 Task: Enable the headers and footers.
Action: Mouse moved to (40, 70)
Screenshot: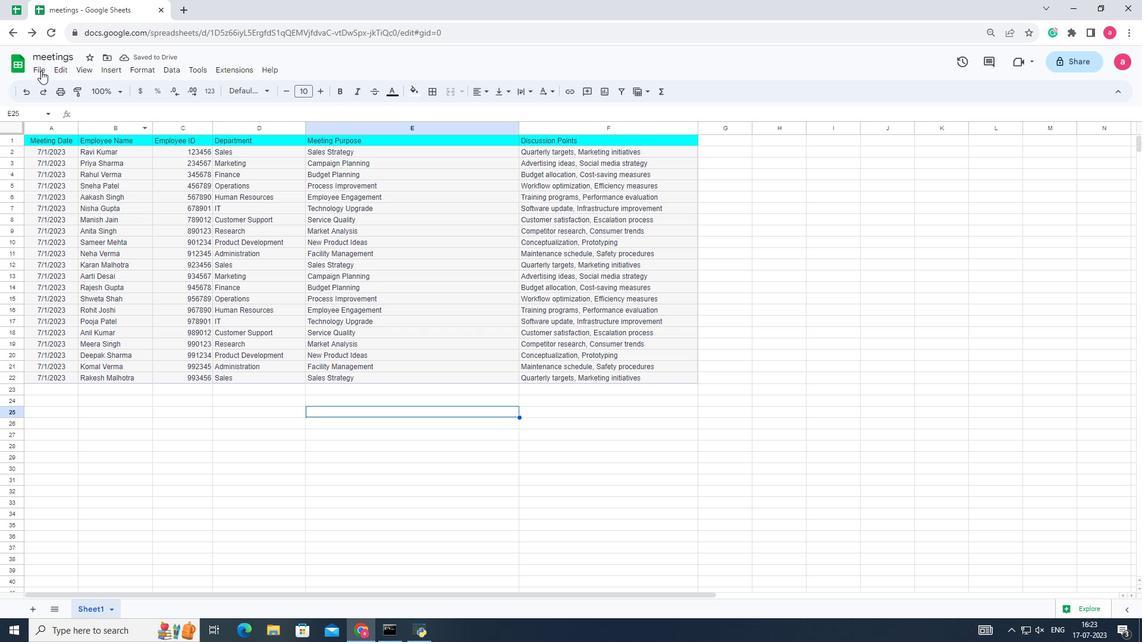 
Action: Mouse pressed left at (40, 70)
Screenshot: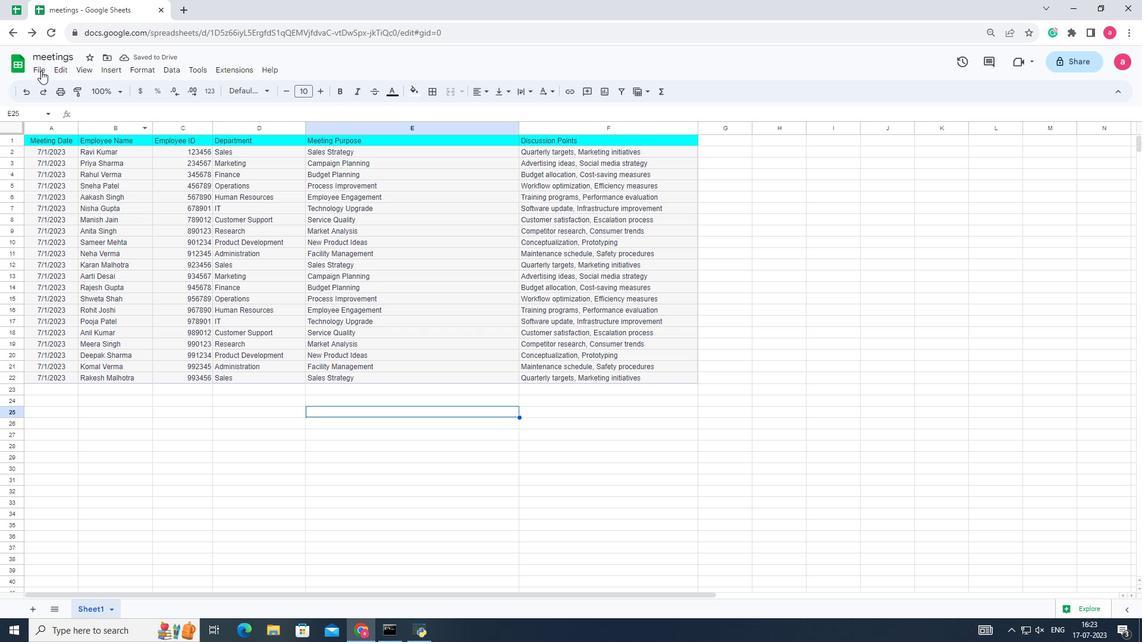 
Action: Mouse moved to (49, 389)
Screenshot: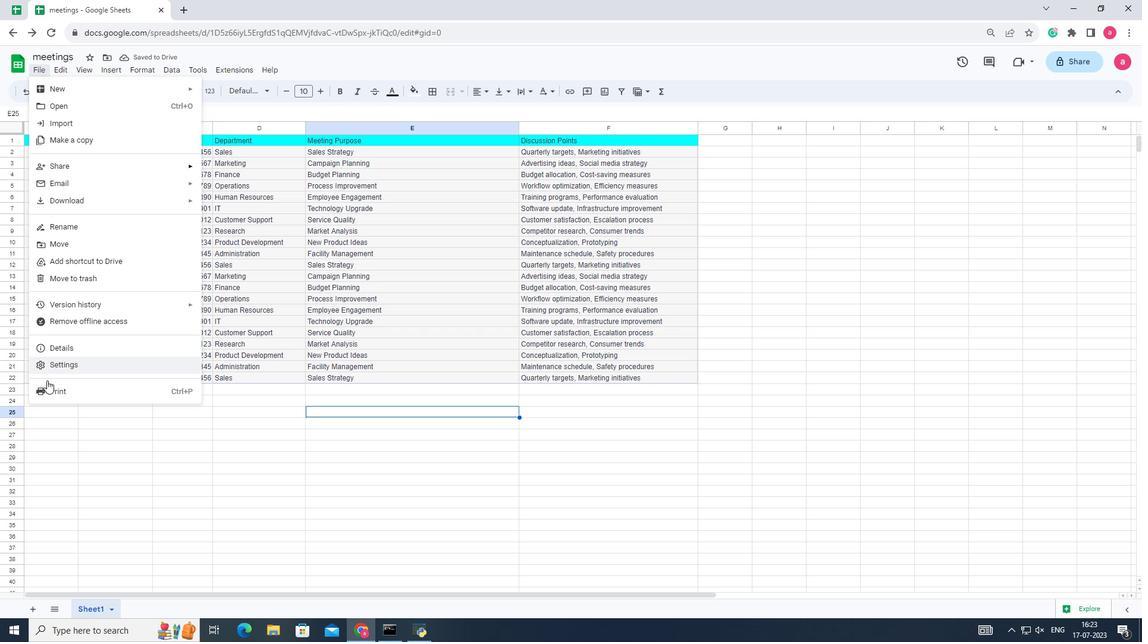 
Action: Mouse pressed left at (49, 389)
Screenshot: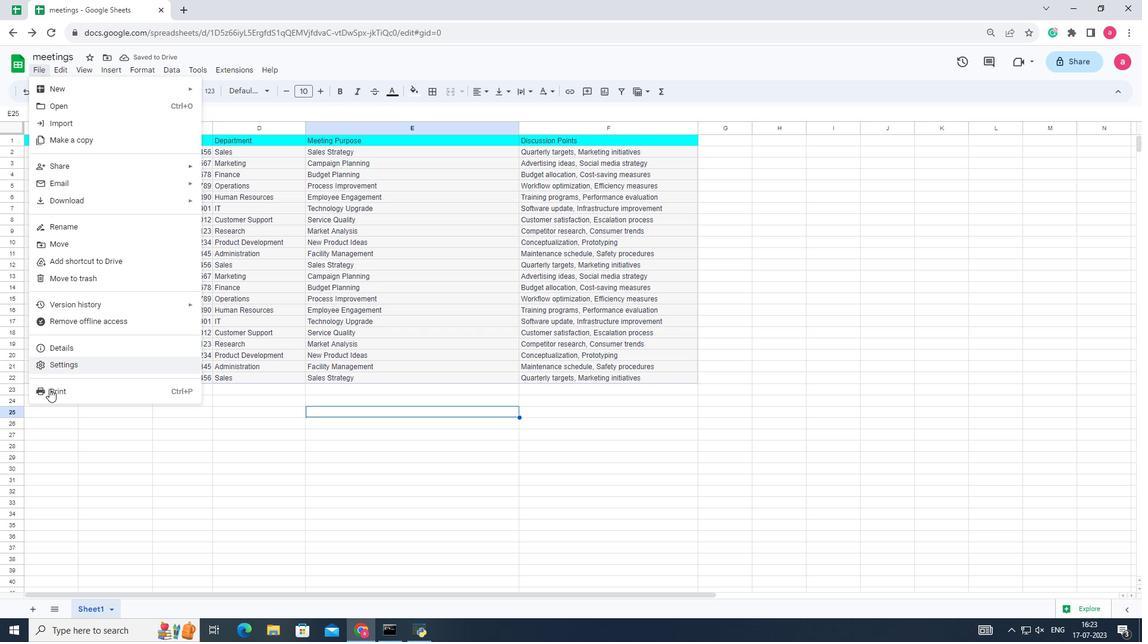 
Action: Mouse moved to (1129, 58)
Screenshot: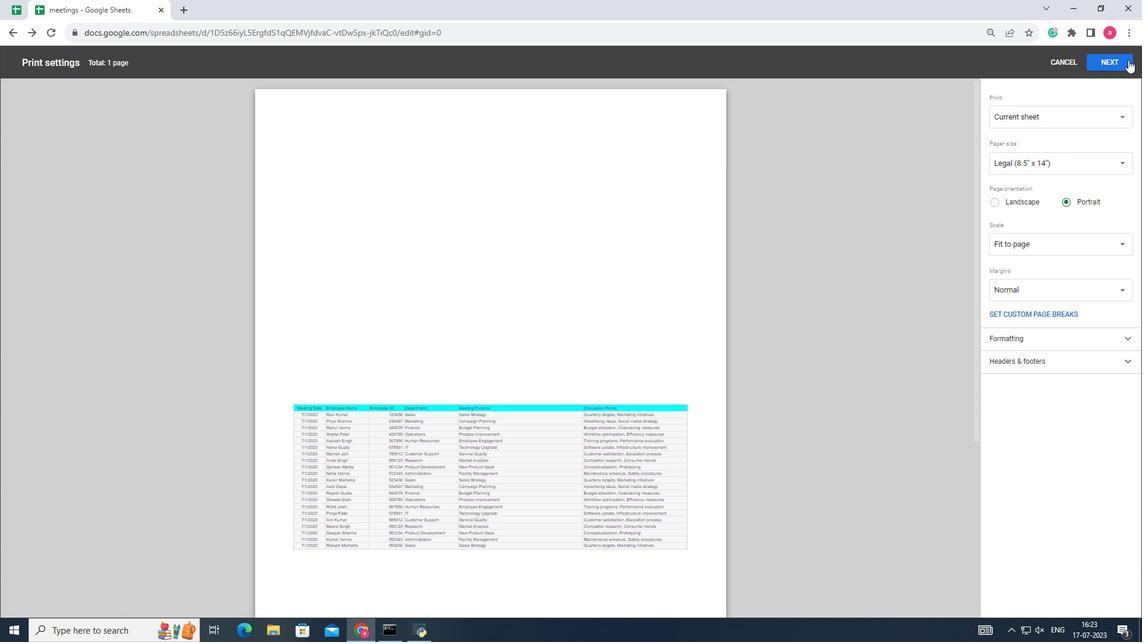 
Action: Mouse pressed left at (1129, 58)
Screenshot: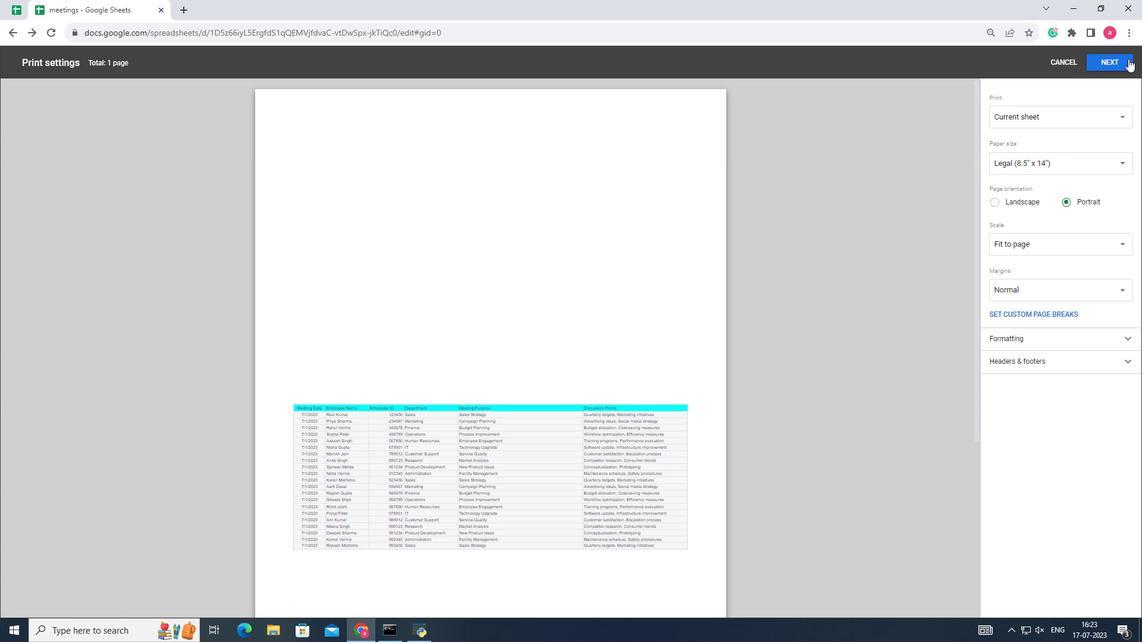 
Action: Mouse moved to (826, 202)
Screenshot: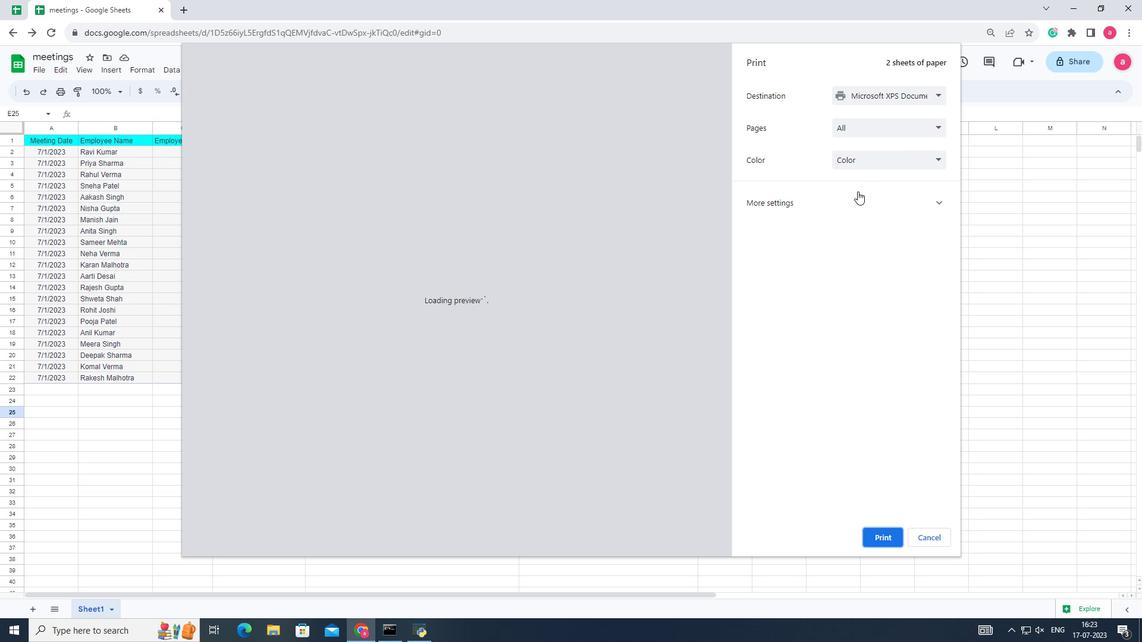 
Action: Mouse pressed left at (826, 202)
Screenshot: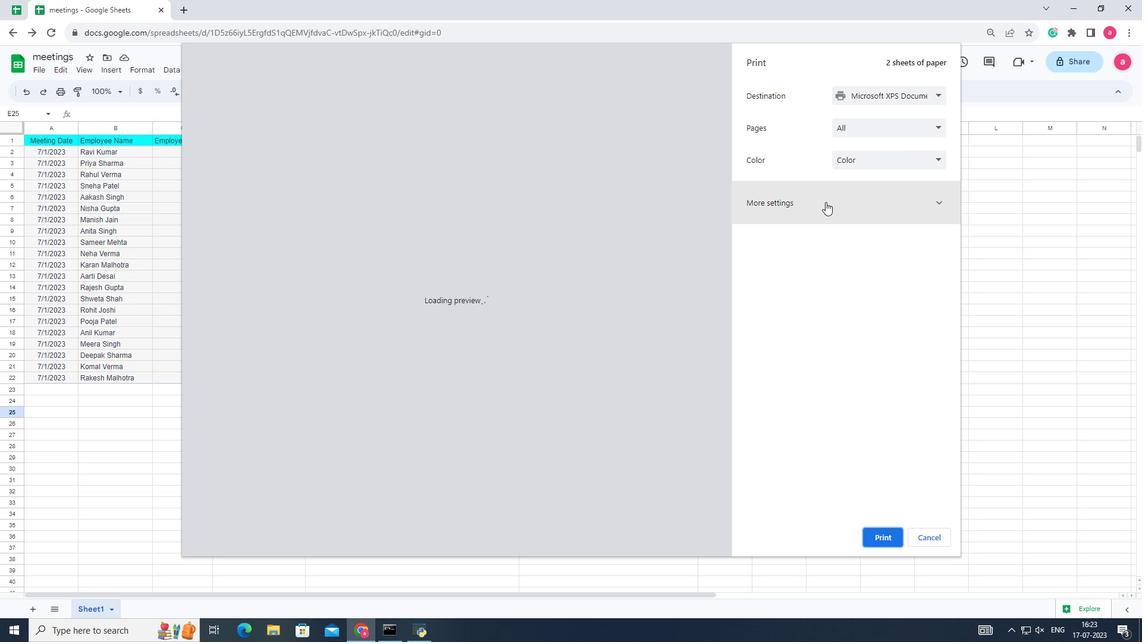 
Action: Mouse moved to (837, 396)
Screenshot: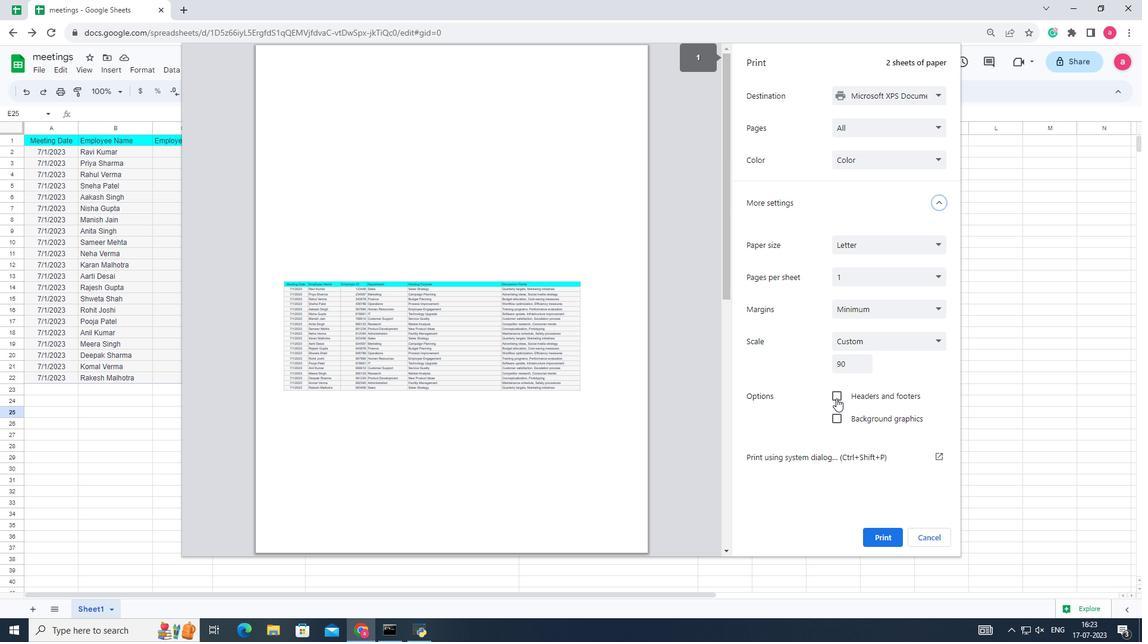 
Action: Mouse pressed left at (837, 396)
Screenshot: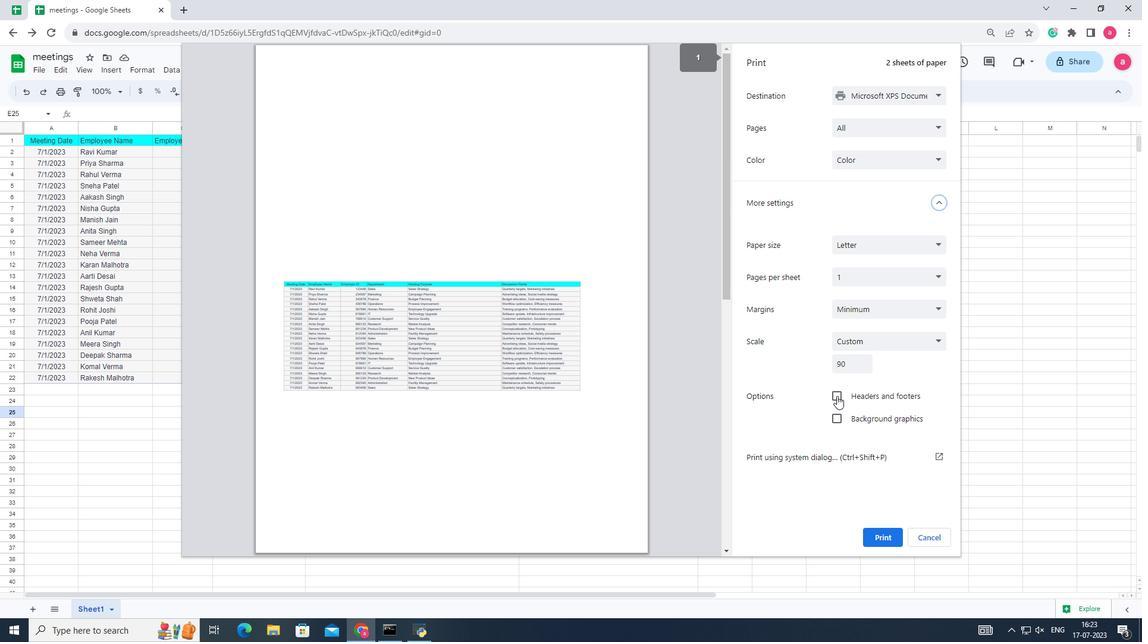 
Action: Mouse moved to (838, 395)
Screenshot: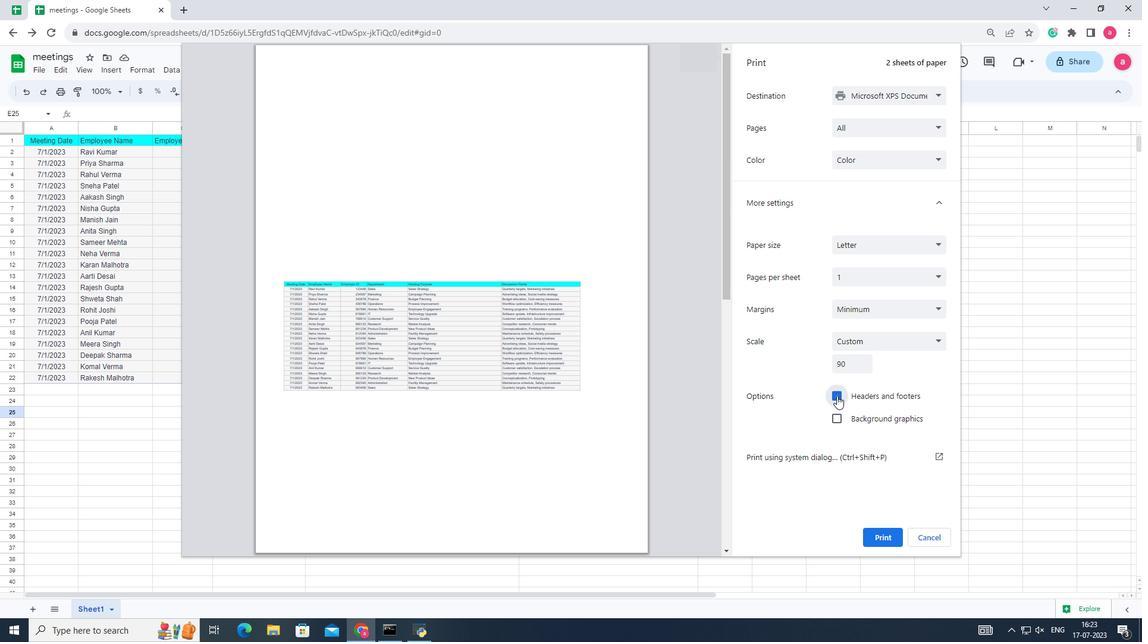
